 Task: Add an event with the title Second Project Update Meeting, date '2023/11/07', time 7:00 AM to 9:00 AMand add a description:  Regular check-ins and progress reviews will be scheduled to evaluate the employee's progress and provide ongoing feedback. These discussions will allow for adjustments to the action plan if needed and provide encouragement and support to the employee.Select event color  Blueberry . Add location for the event as: 789 The Walk at JBR, Dubai, UAE, logged in from the account softage.6@softage.netand send the event invitation to softage.3@softage.net and softage.4@softage.net. Set a reminder for the event Doesn't repeat
Action: Mouse moved to (71, 88)
Screenshot: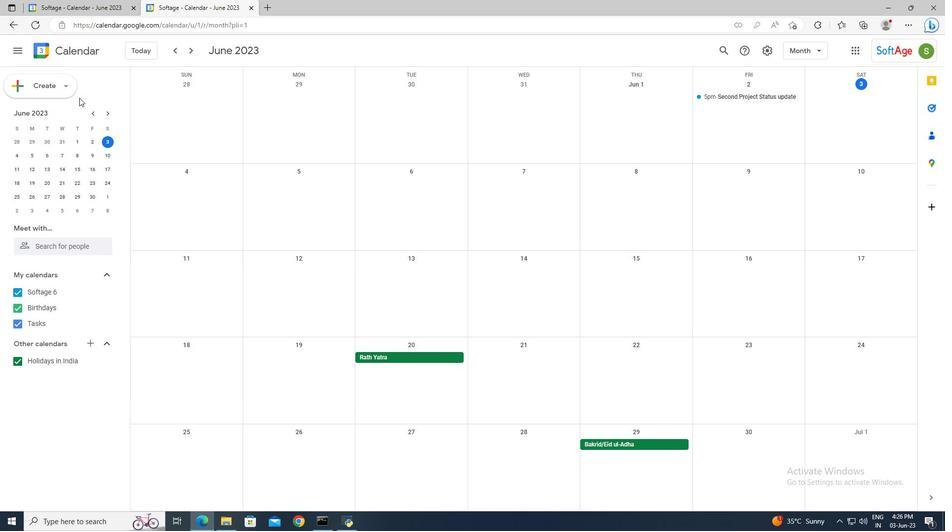 
Action: Mouse pressed left at (71, 88)
Screenshot: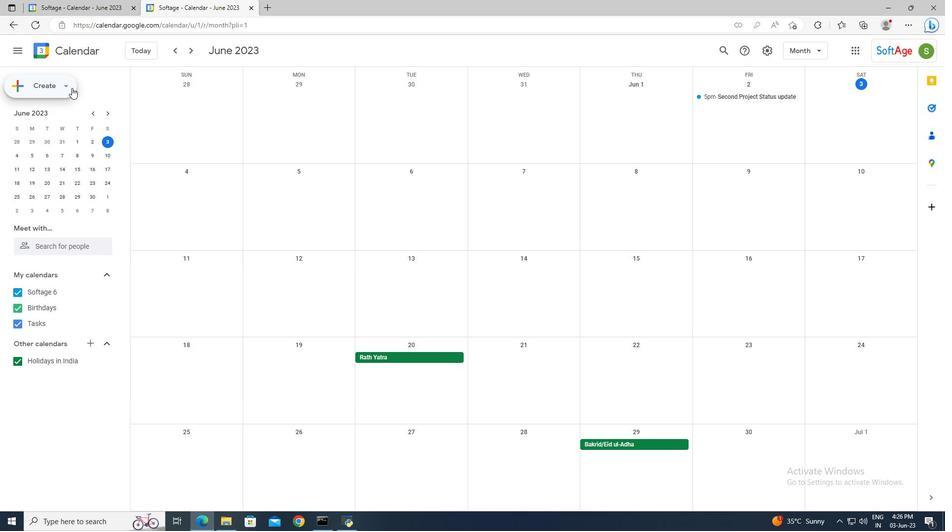 
Action: Mouse moved to (72, 108)
Screenshot: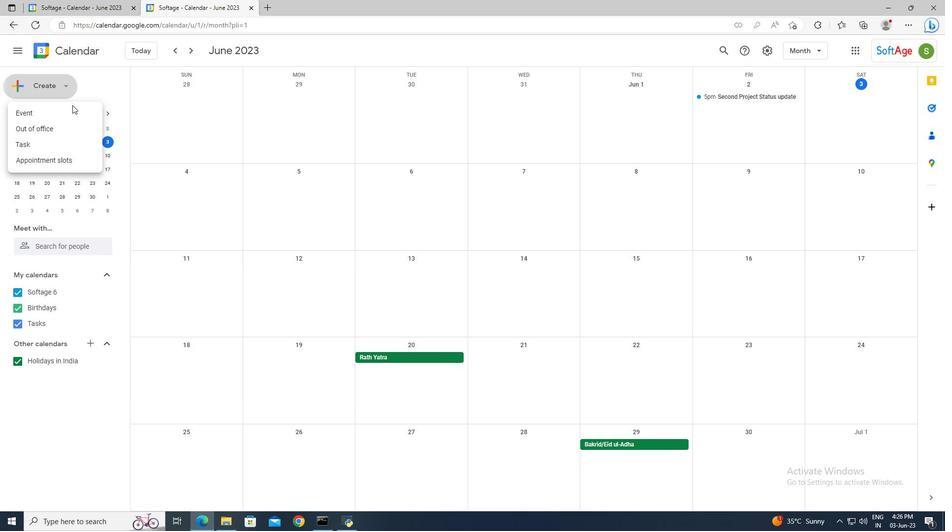 
Action: Mouse pressed left at (72, 108)
Screenshot: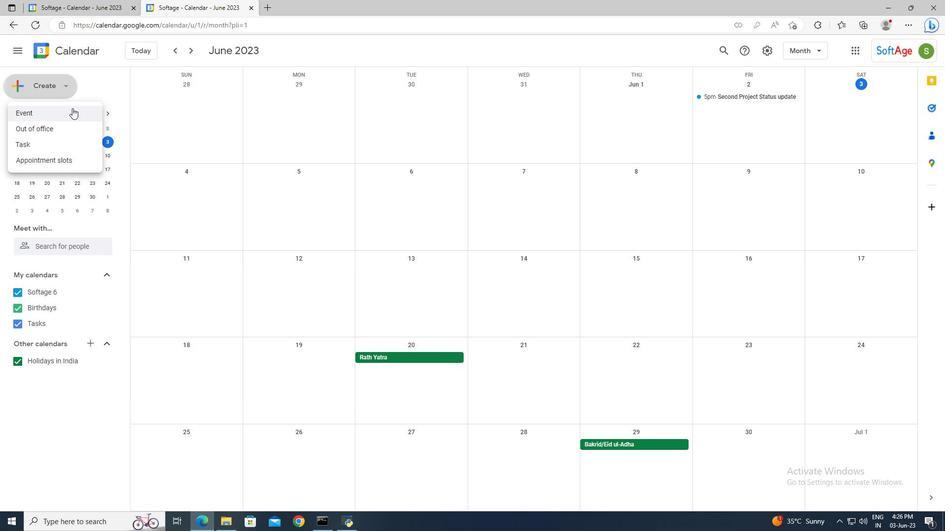 
Action: Mouse moved to (709, 327)
Screenshot: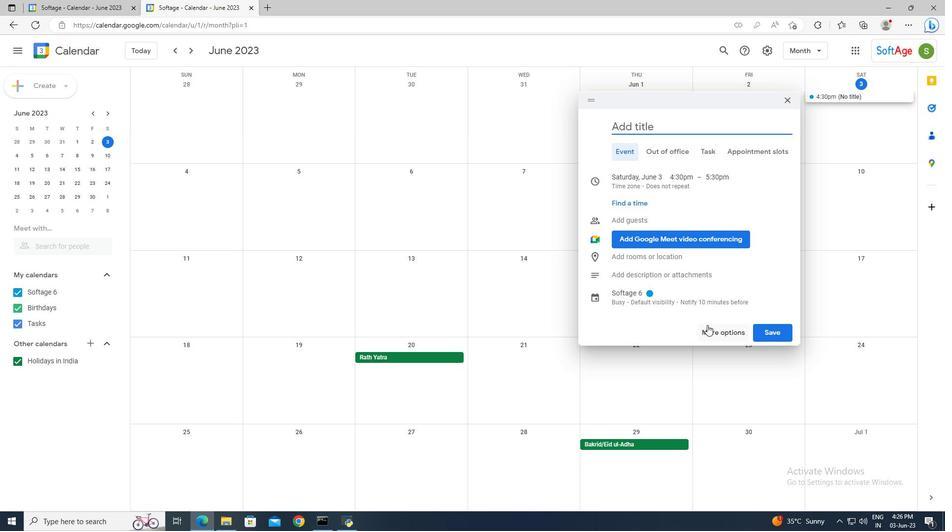 
Action: Mouse pressed left at (709, 327)
Screenshot: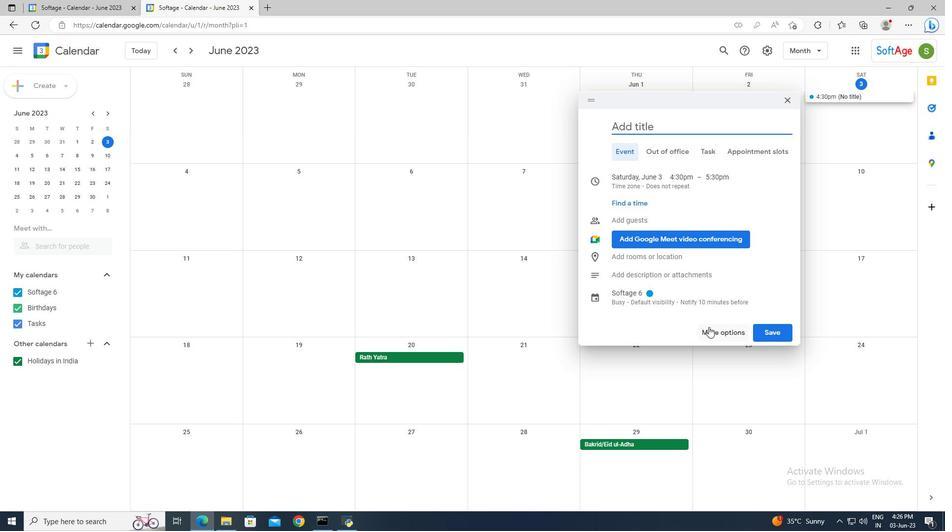 
Action: Mouse moved to (298, 58)
Screenshot: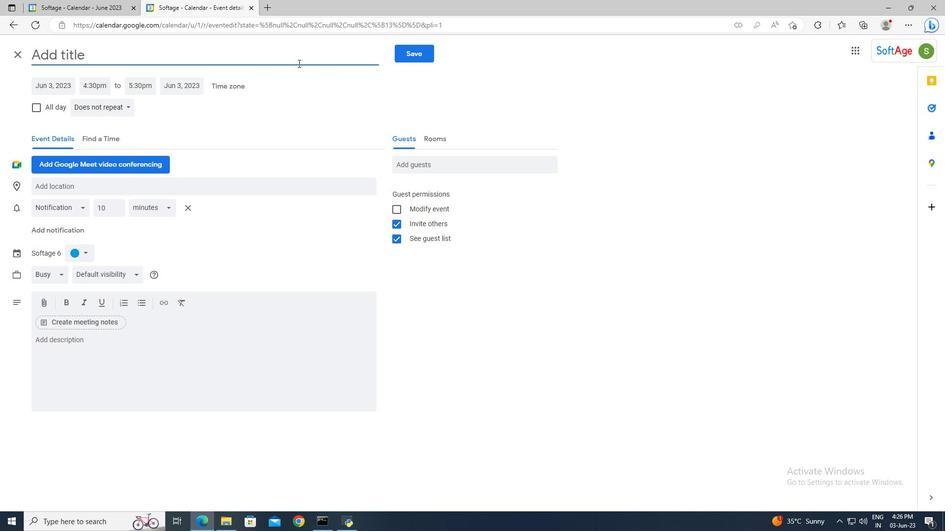 
Action: Mouse pressed left at (298, 58)
Screenshot: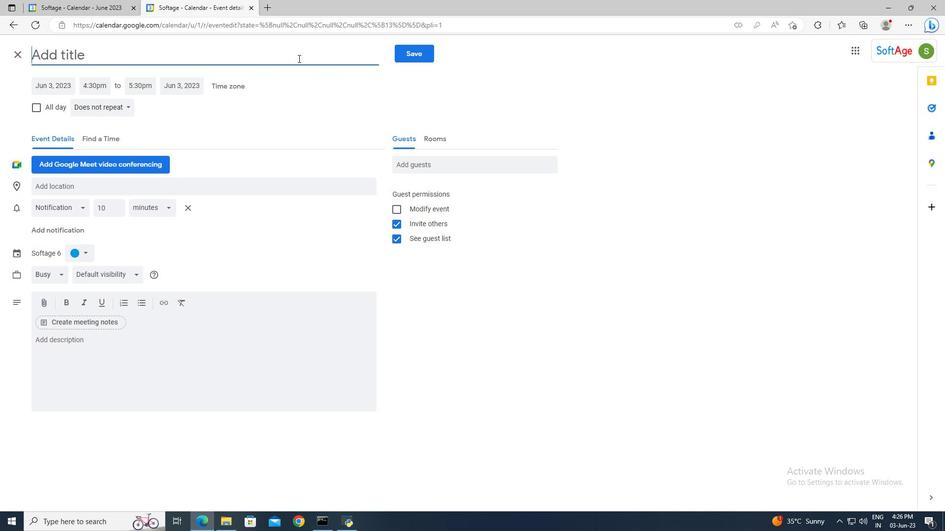 
Action: Key pressed <Key.shift>Second<Key.space><Key.shift>Project<Key.space><Key.shift>Update<Key.space><Key.shift>Meeting
Screenshot: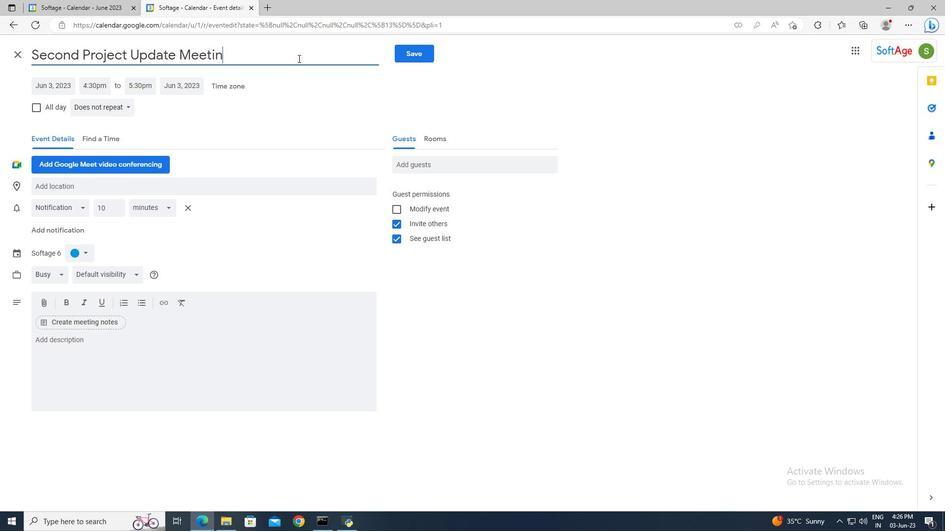 
Action: Mouse moved to (60, 90)
Screenshot: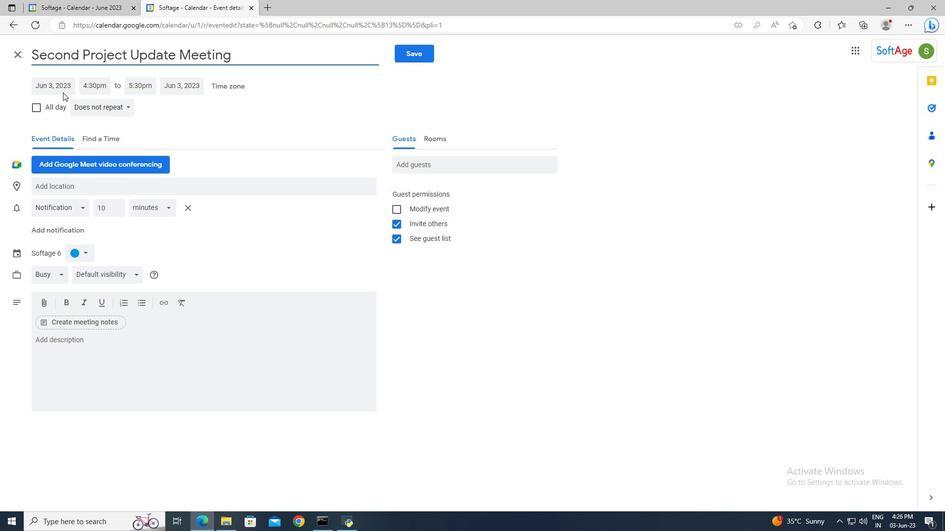 
Action: Mouse pressed left at (60, 90)
Screenshot: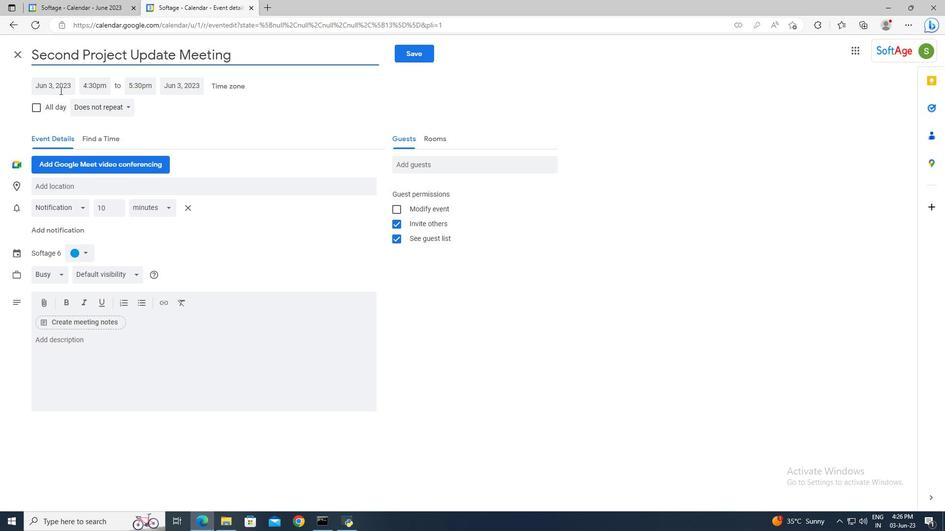 
Action: Mouse moved to (157, 109)
Screenshot: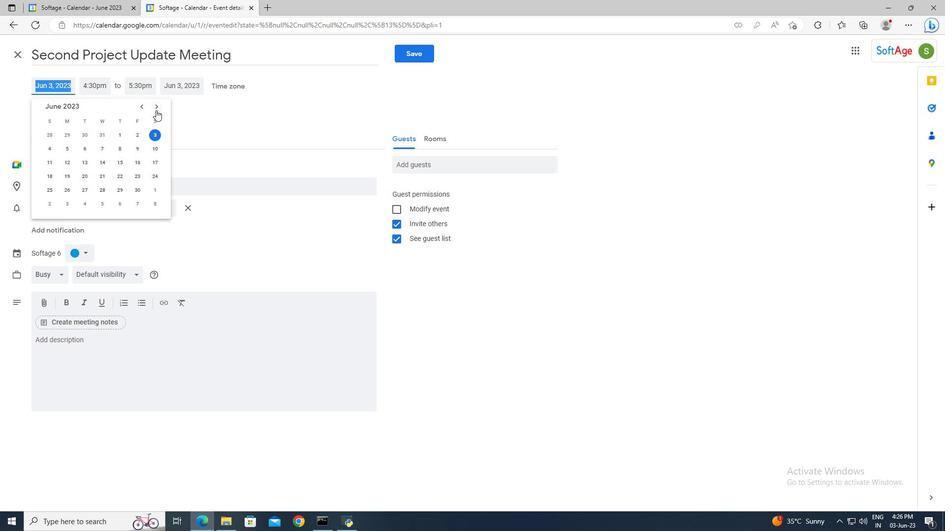 
Action: Mouse pressed left at (157, 109)
Screenshot: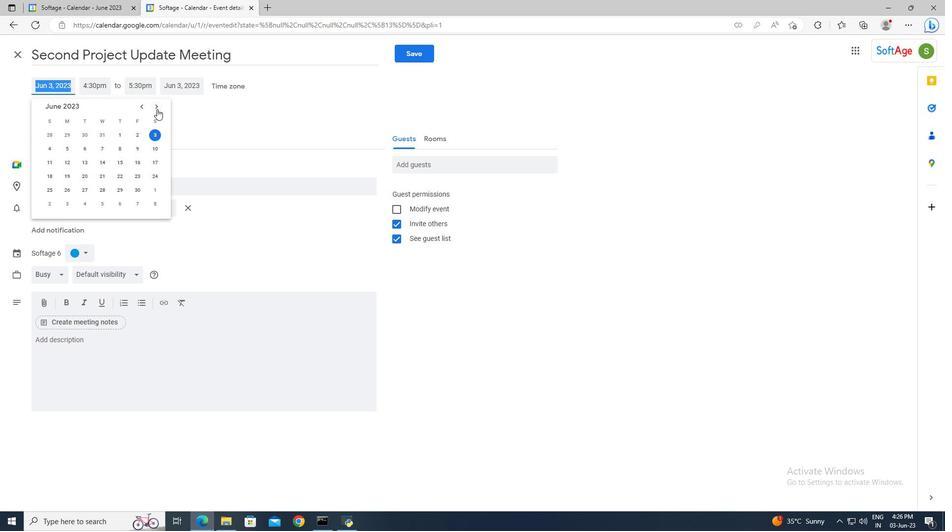 
Action: Mouse pressed left at (157, 109)
Screenshot: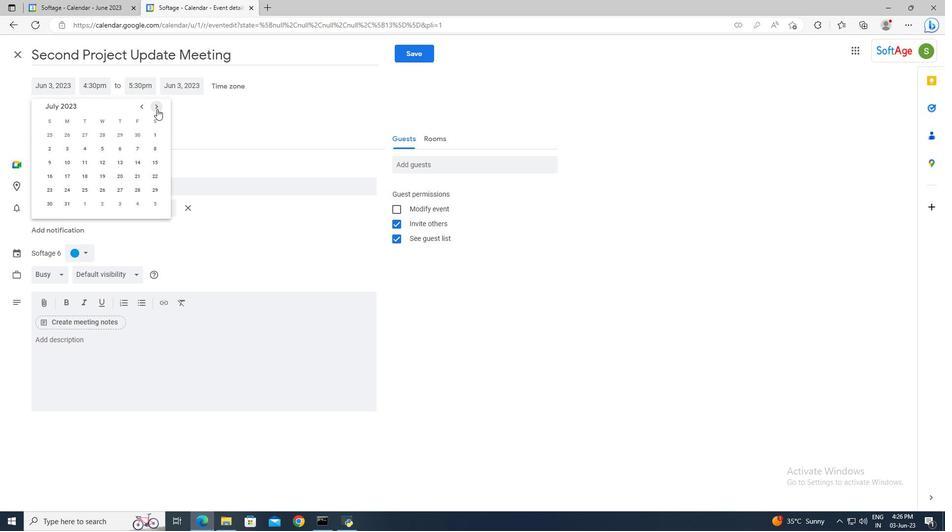 
Action: Mouse pressed left at (157, 109)
Screenshot: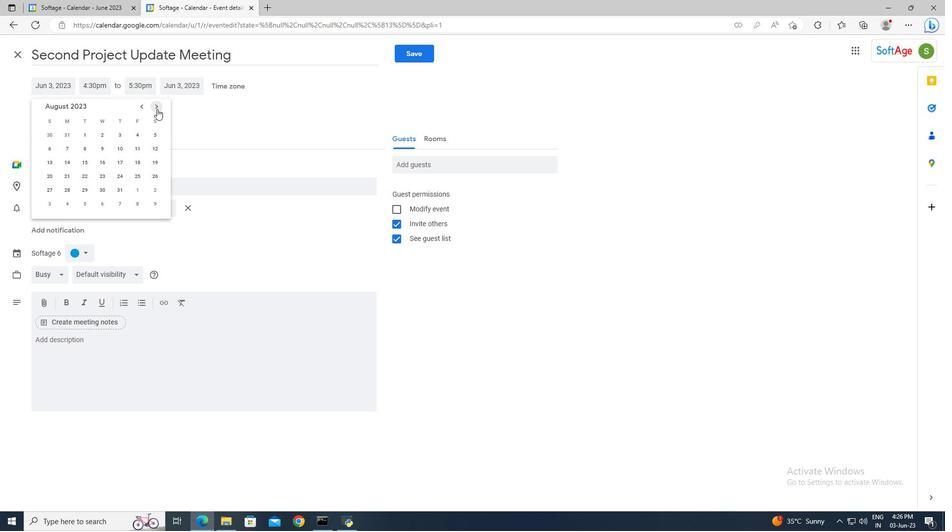 
Action: Mouse pressed left at (157, 109)
Screenshot: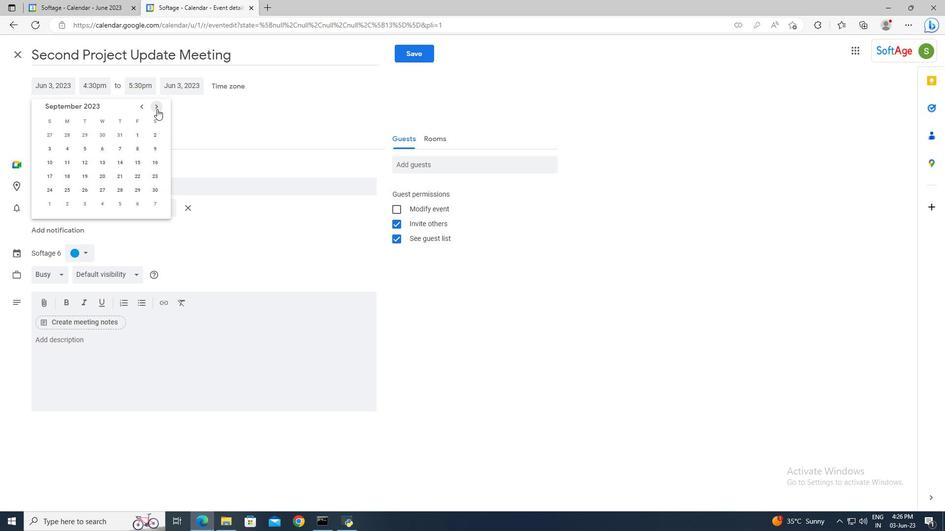 
Action: Mouse pressed left at (157, 109)
Screenshot: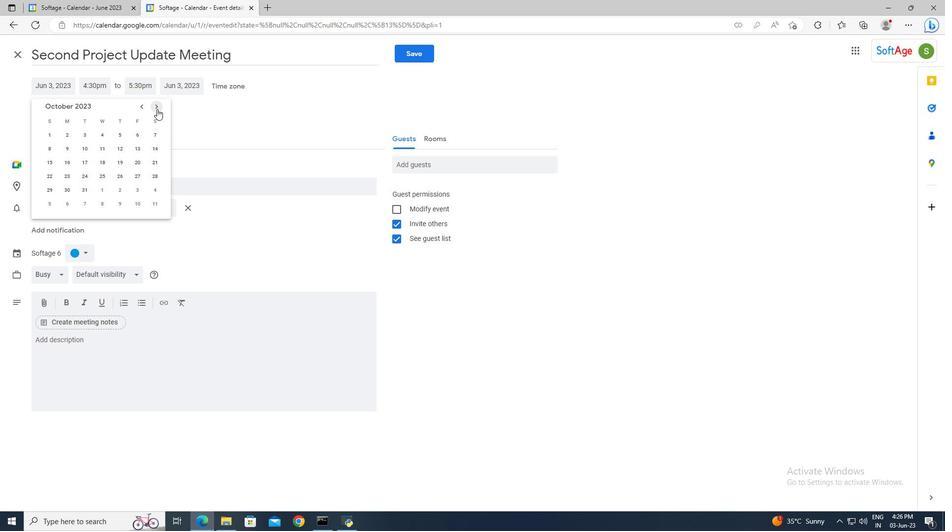 
Action: Mouse moved to (91, 146)
Screenshot: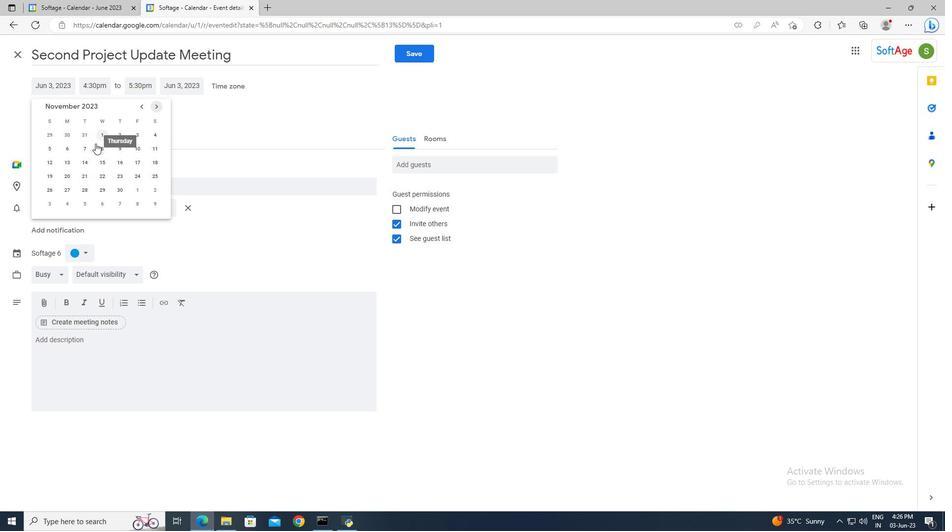
Action: Mouse pressed left at (91, 146)
Screenshot: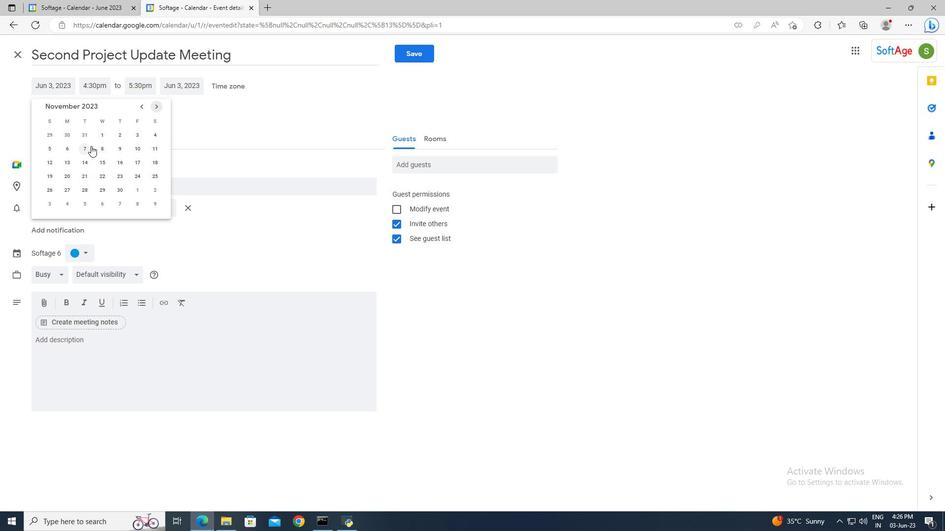 
Action: Mouse moved to (97, 88)
Screenshot: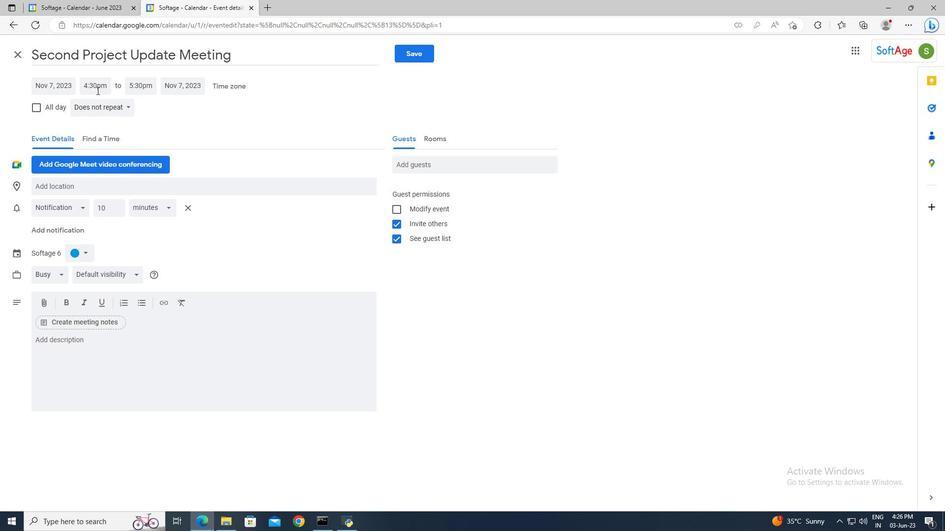 
Action: Mouse pressed left at (97, 88)
Screenshot: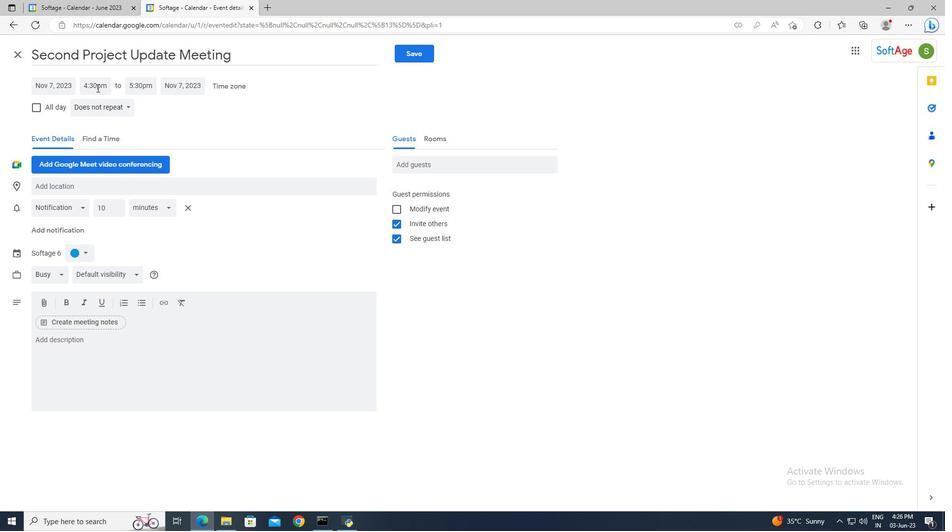 
Action: Mouse moved to (97, 87)
Screenshot: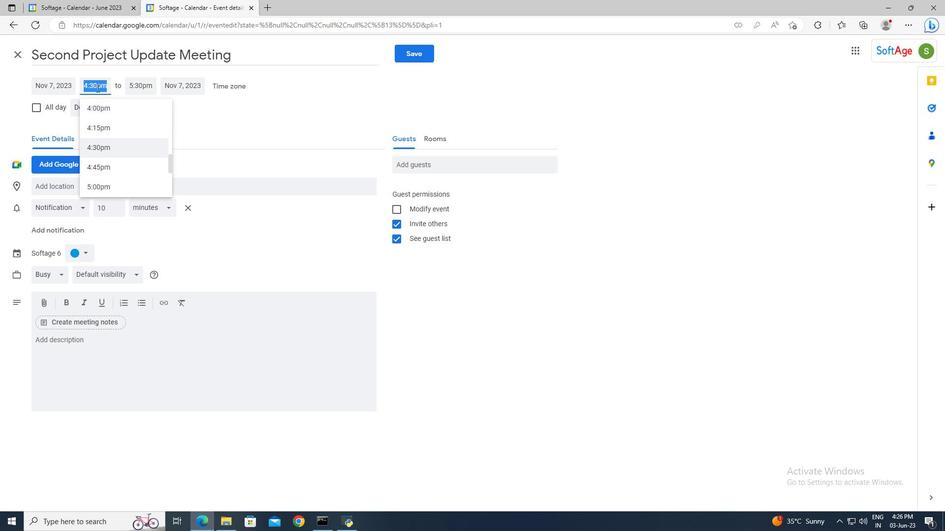 
Action: Key pressed 7<Key.shift_r>:00am<Key.enter><Key.tab>9<Key.shift>:00am<Key.enter>
Screenshot: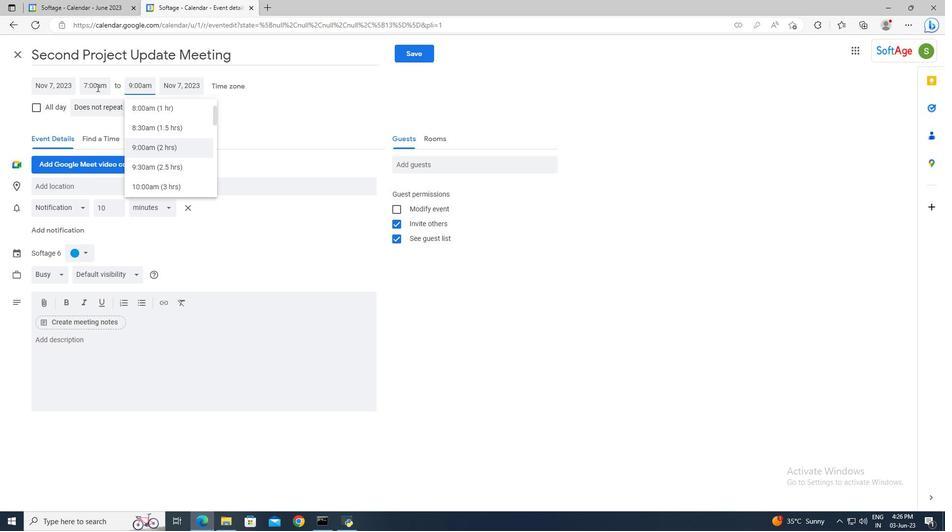 
Action: Mouse moved to (91, 340)
Screenshot: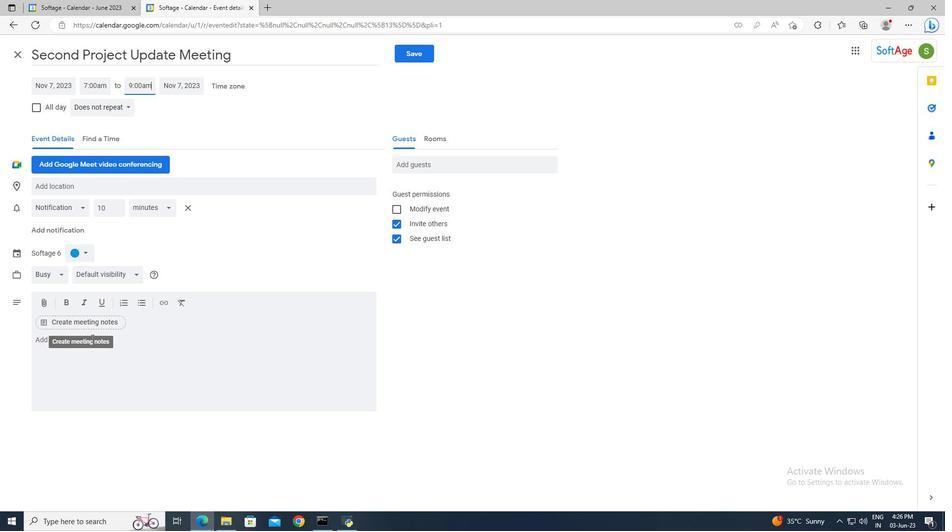 
Action: Mouse pressed left at (91, 340)
Screenshot: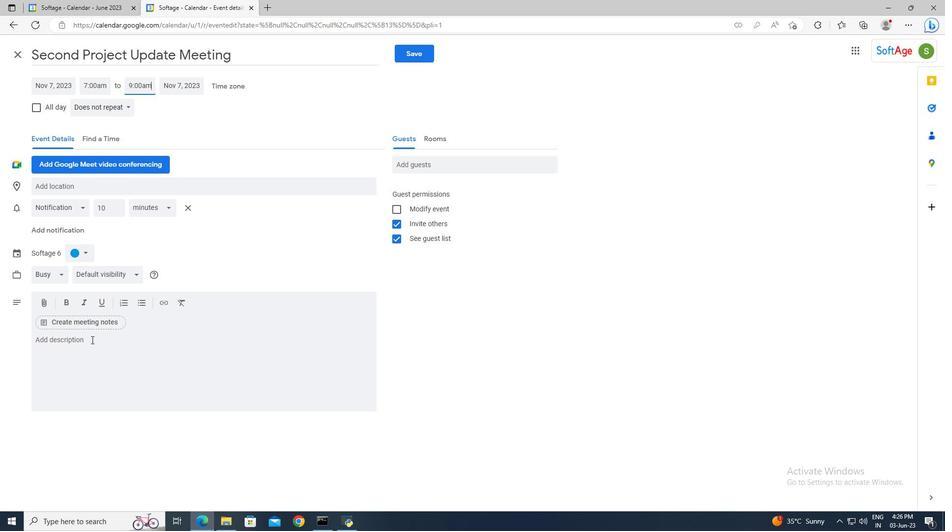 
Action: Key pressed <Key.shift>Regular<Key.space>check-ins<Key.space>and<Key.space>progress<Key.space>reviews<Key.space>will<Key.space>be<Key.space>scheduled<Key.space>to<Key.space>evaluate<Key.space>the<Key.space>employees<Key.backspace>'s<Key.space>progress<Key.space>and<Key.space>provide<Key.space>ongoing<Key.space>feedback.<Key.space><Key.shift>These<Key.space>discussions<Key.space>will<Key.space>allow<Key.space>for<Key.space>adjustments<Key.space>to<Key.space>the<Key.space>action<Key.space>plan<Key.space>if<Key.space>needed<Key.space>and<Key.space>provide<Key.space>encouragement<Key.space>and<Key.space>support<Key.space>to<Key.space>the<Key.space>employee.
Screenshot: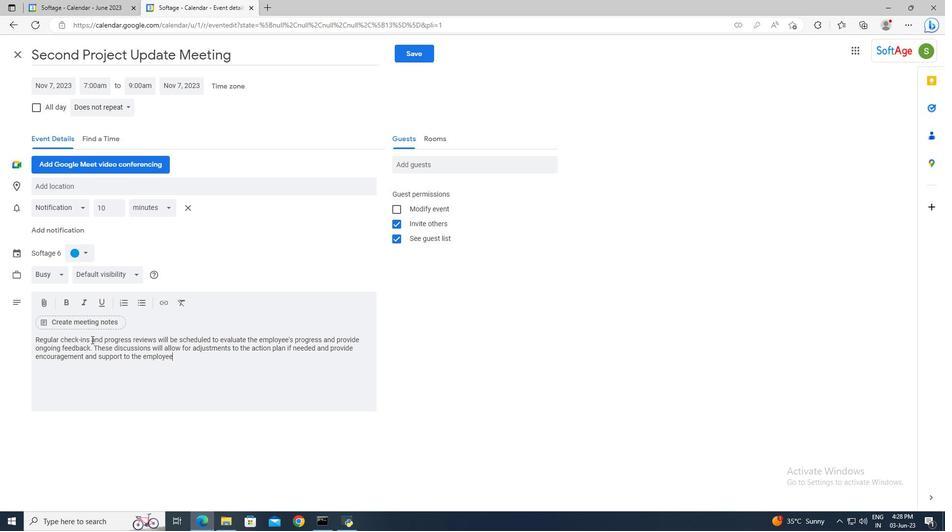 
Action: Mouse moved to (88, 257)
Screenshot: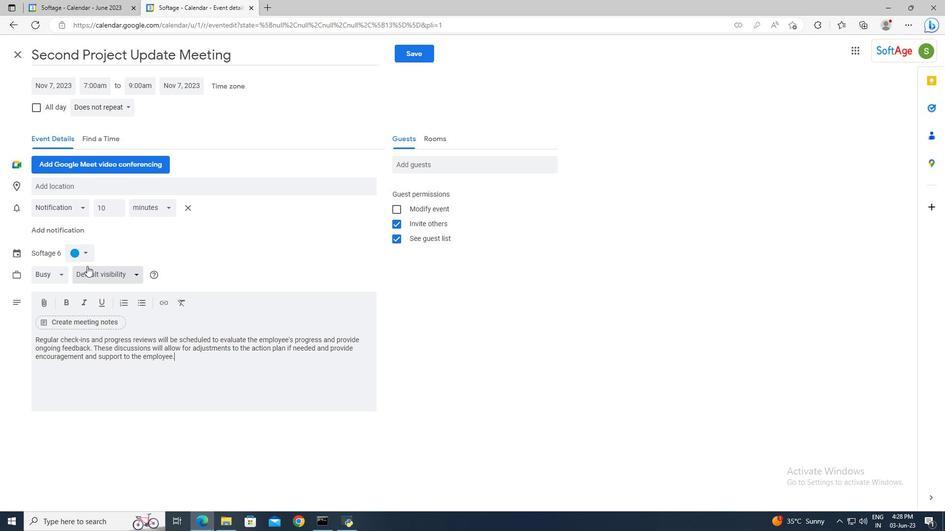 
Action: Mouse pressed left at (88, 257)
Screenshot: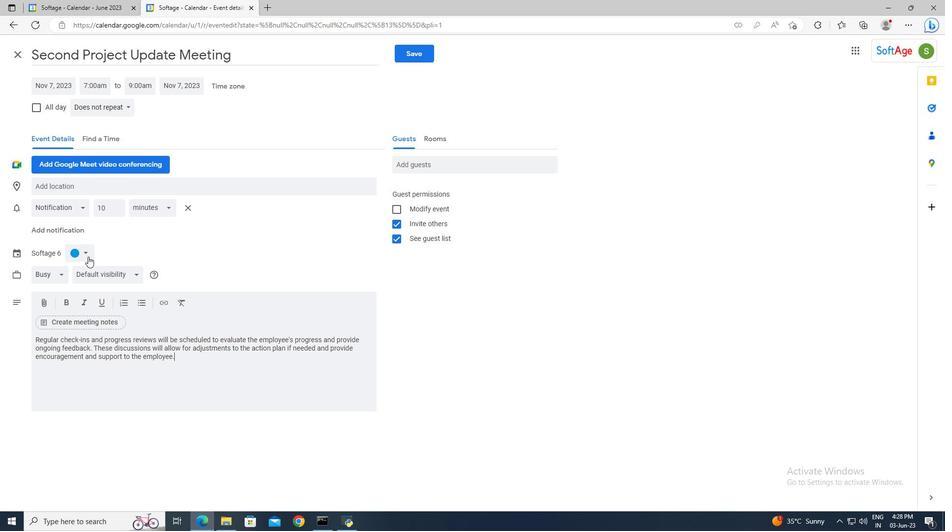 
Action: Mouse moved to (86, 287)
Screenshot: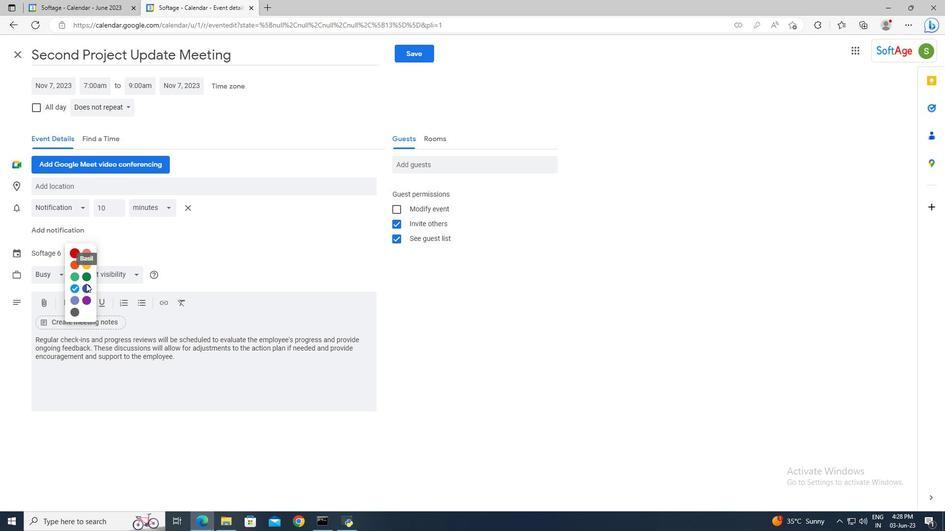 
Action: Mouse pressed left at (86, 287)
Screenshot: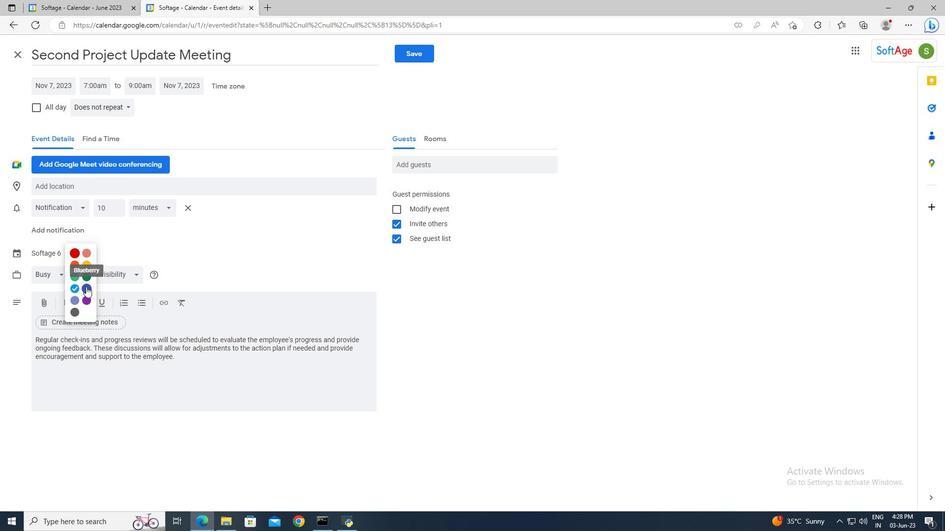 
Action: Mouse moved to (74, 188)
Screenshot: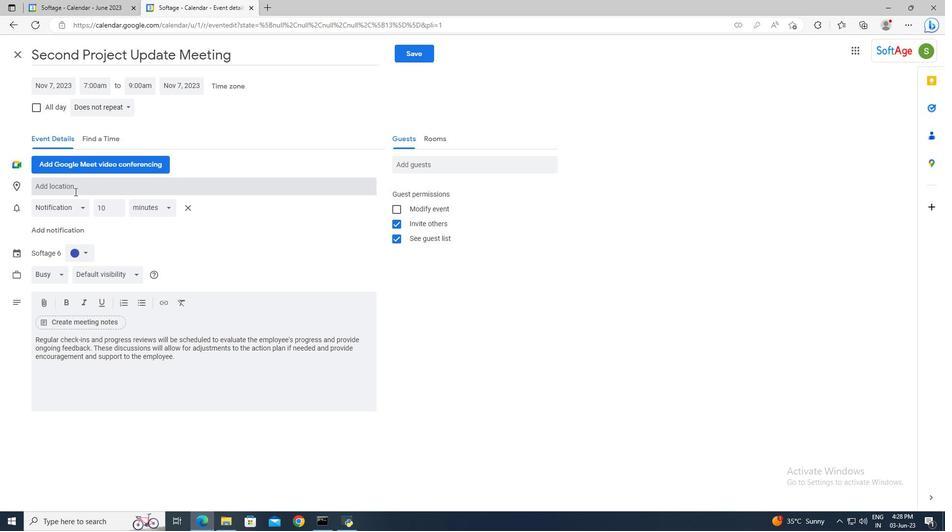
Action: Mouse pressed left at (74, 188)
Screenshot: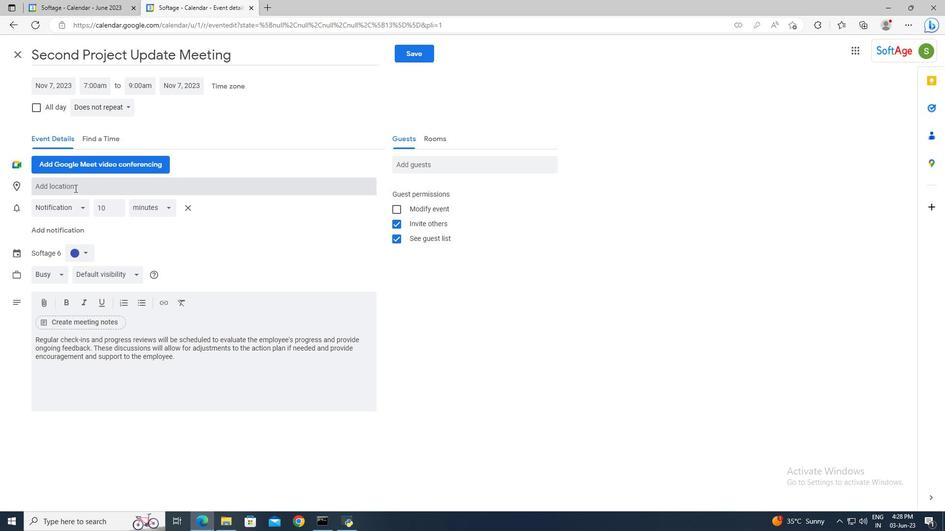 
Action: Mouse moved to (74, 188)
Screenshot: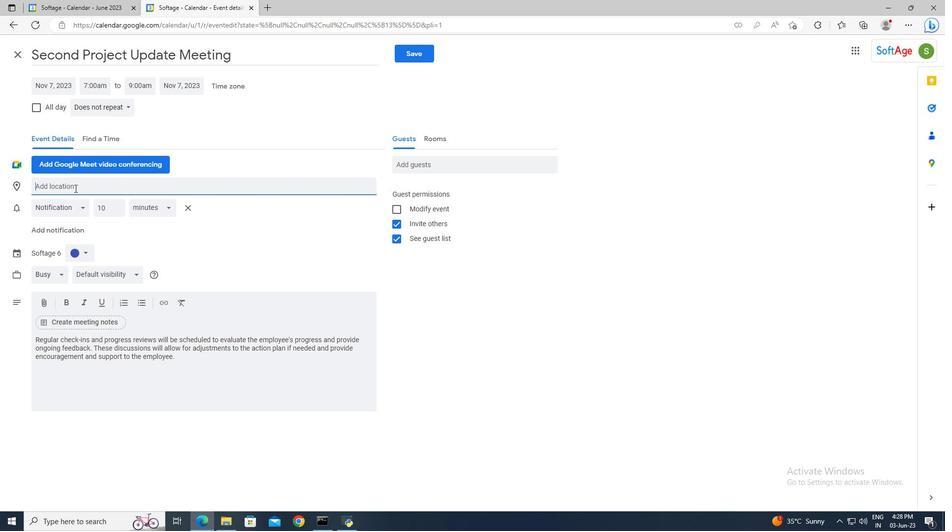 
Action: Key pressed 789<Key.space><Key.shift>The<Key.space><Key.shift>Walk<Key.space>a
Screenshot: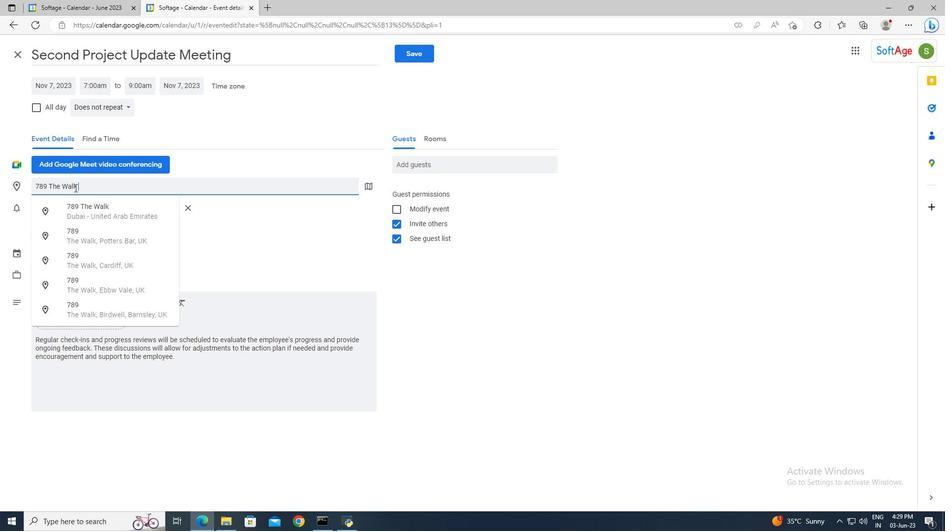 
Action: Mouse moved to (74, 188)
Screenshot: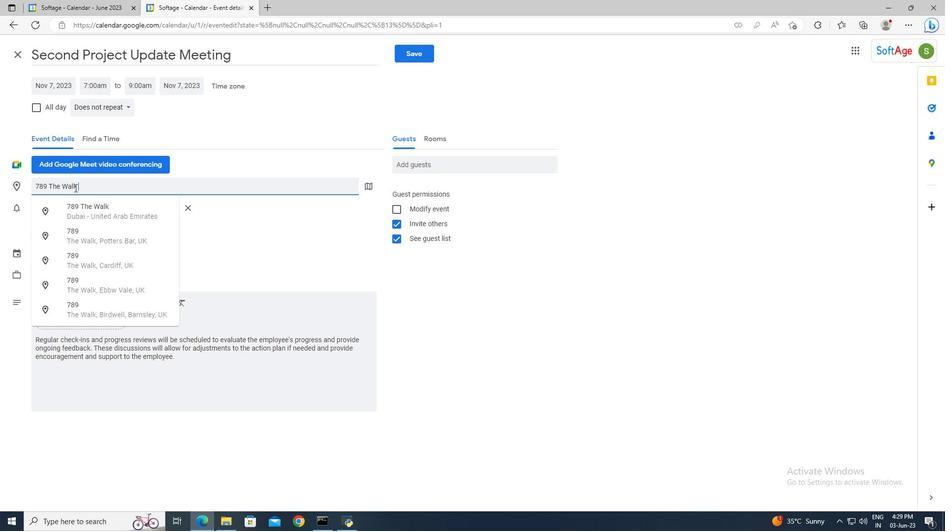 
Action: Key pressed t<Key.space><Key.shift>JBR,<Key.space><Key.shift>Dubai,<Key.space><Key.shift>UAE
Screenshot: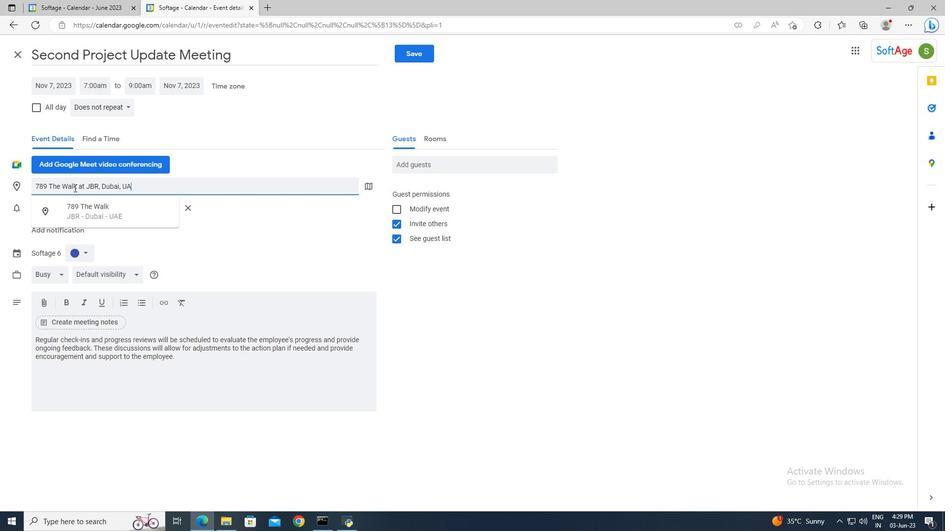 
Action: Mouse moved to (98, 214)
Screenshot: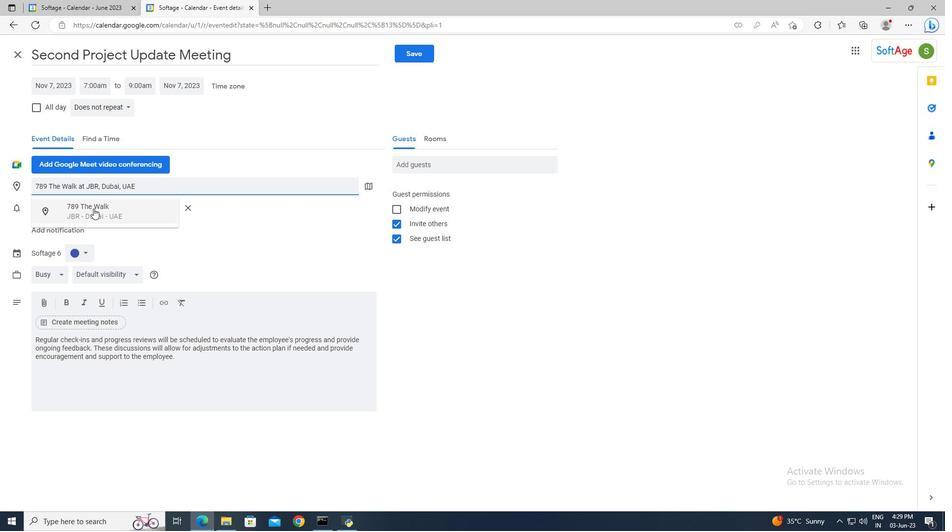 
Action: Mouse pressed left at (98, 214)
Screenshot: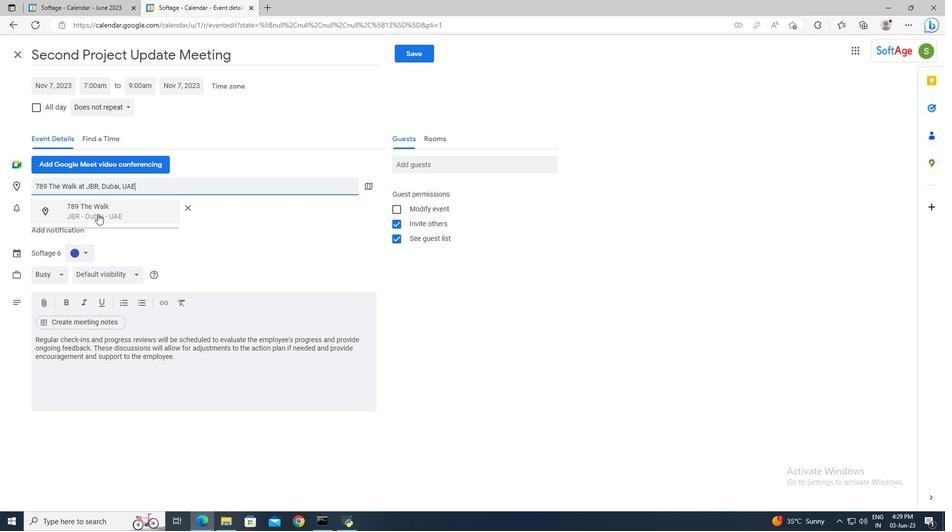 
Action: Mouse moved to (404, 167)
Screenshot: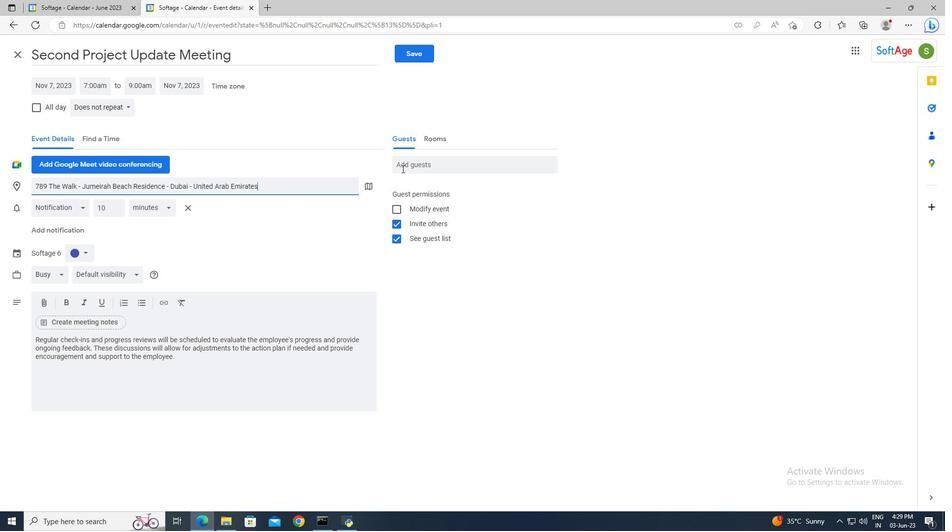 
Action: Mouse pressed left at (404, 167)
Screenshot: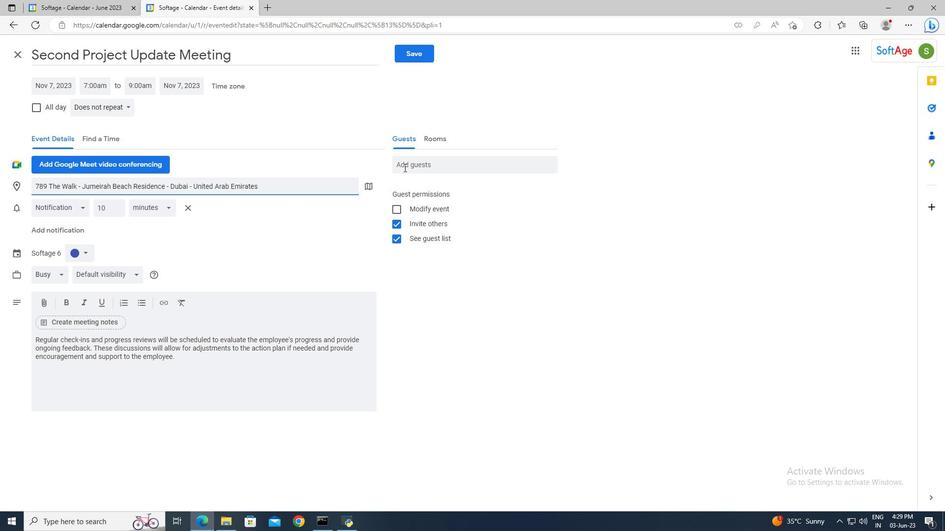 
Action: Mouse moved to (401, 168)
Screenshot: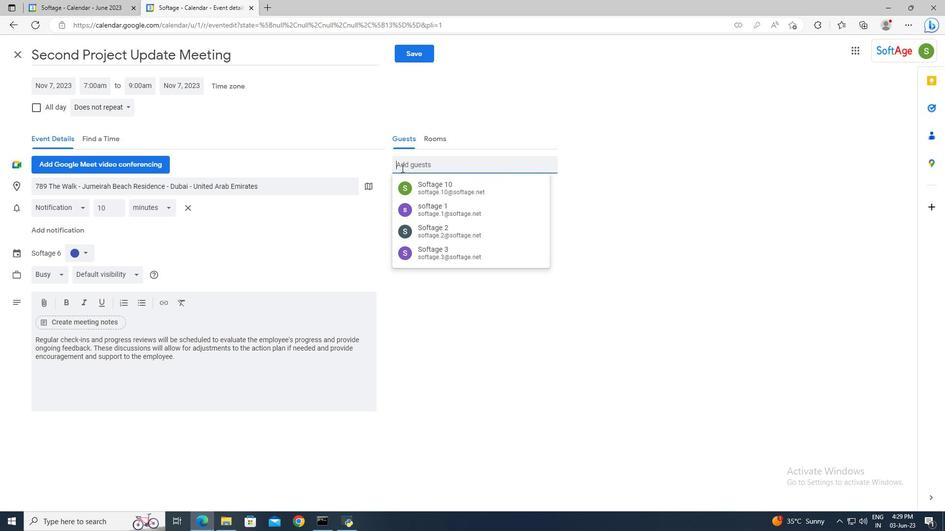 
Action: Key pressed so
Screenshot: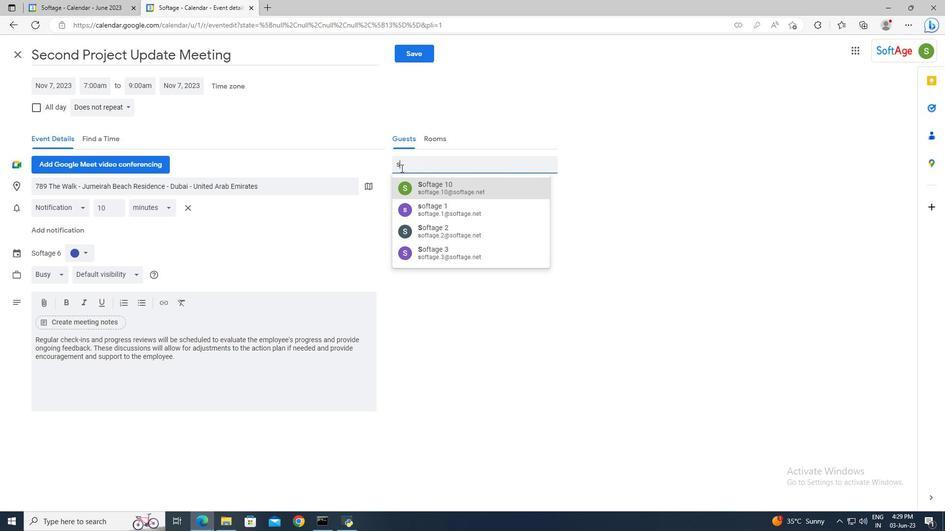 
Action: Mouse moved to (401, 168)
Screenshot: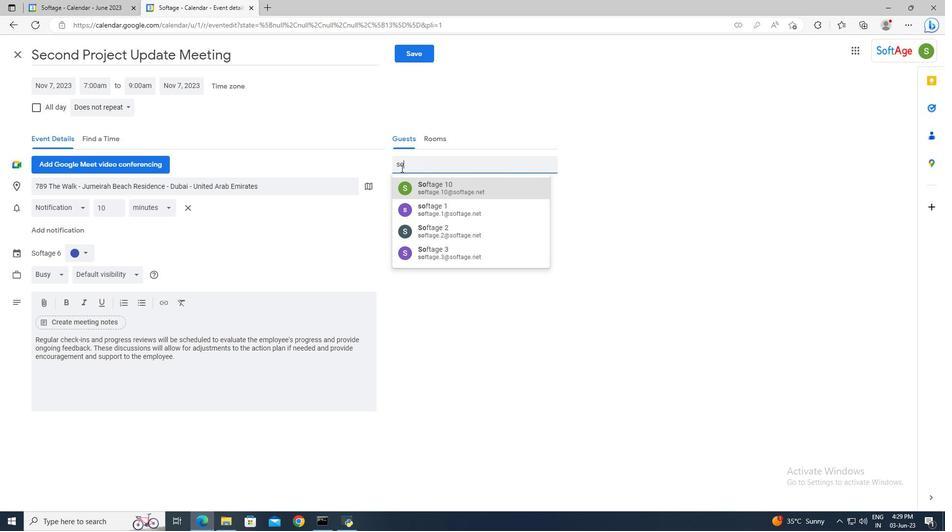 
Action: Key pressed fta
Screenshot: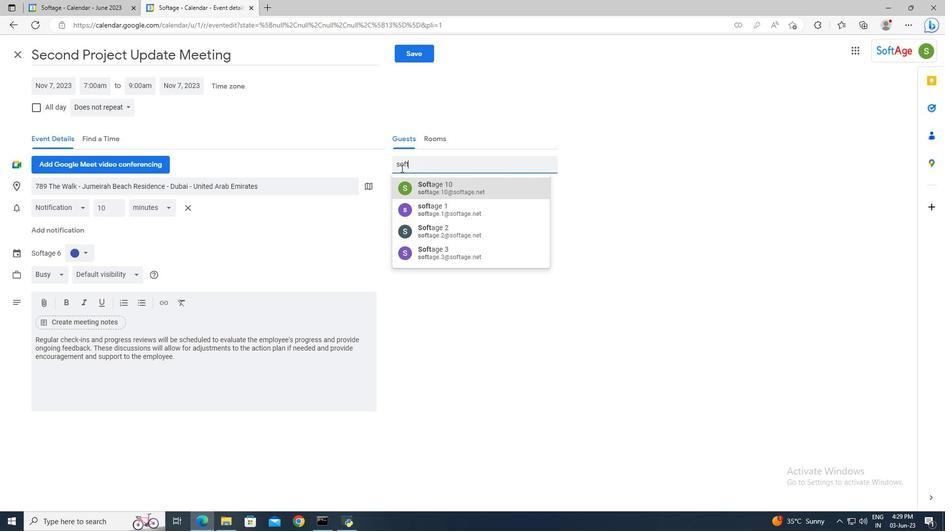 
Action: Mouse moved to (400, 168)
Screenshot: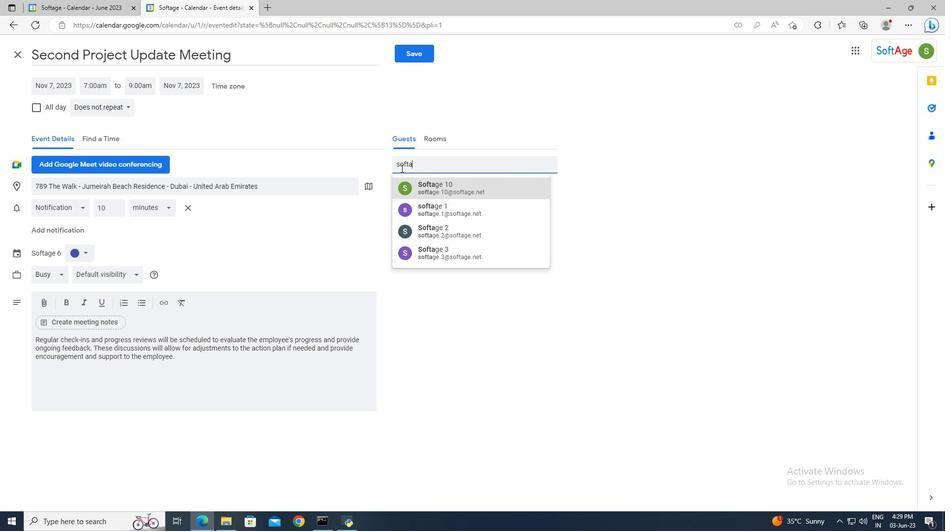 
Action: Key pressed ge
Screenshot: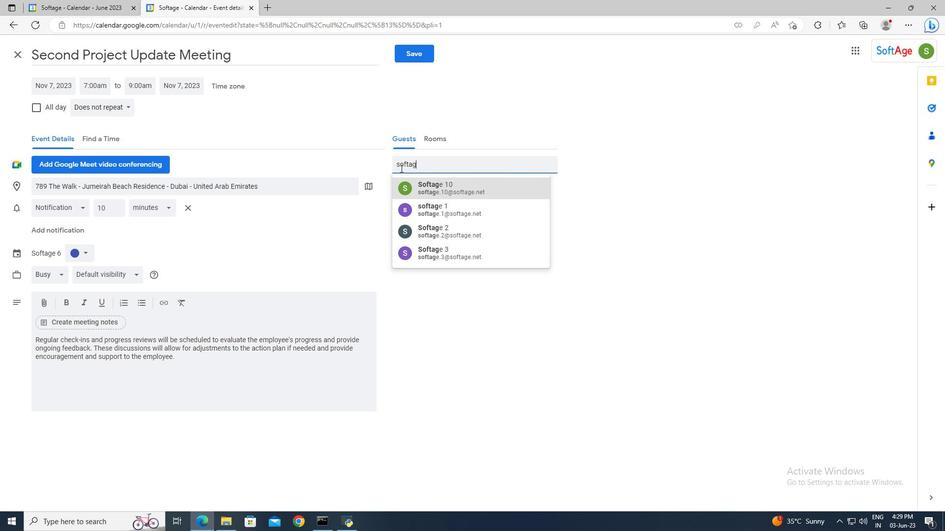 
Action: Mouse moved to (400, 168)
Screenshot: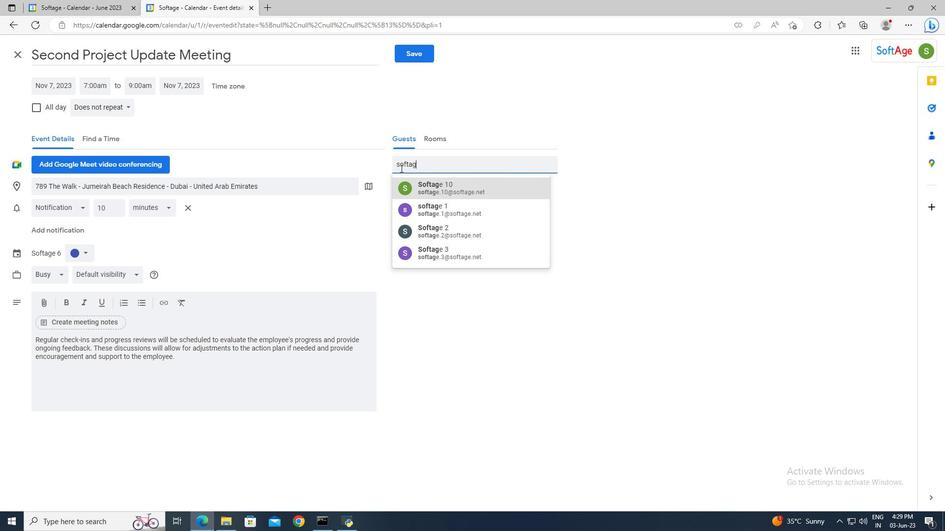 
Action: Key pressed .3
Screenshot: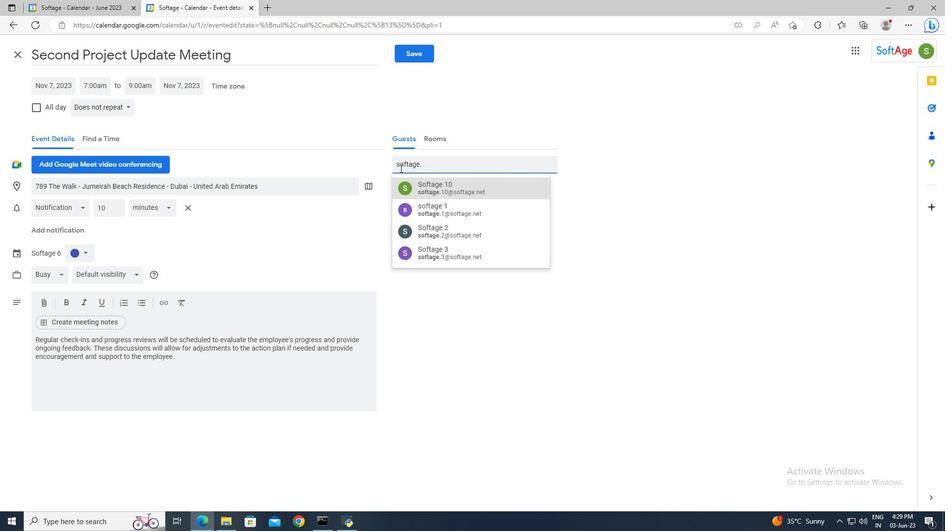 
Action: Mouse moved to (400, 168)
Screenshot: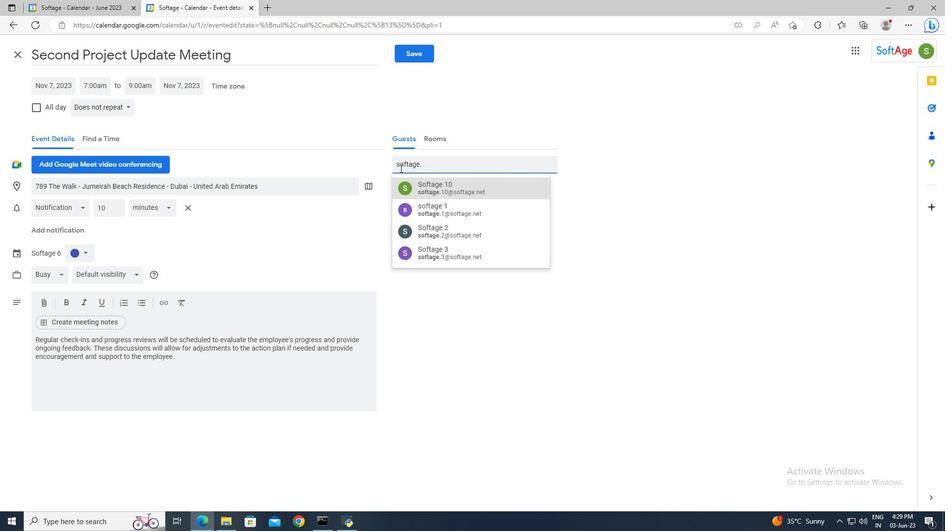 
Action: Key pressed <Key.shift>@softage.net<Key.enter>softage.4<Key.shift><Key.shift>@softage.net<Key.enter>
Screenshot: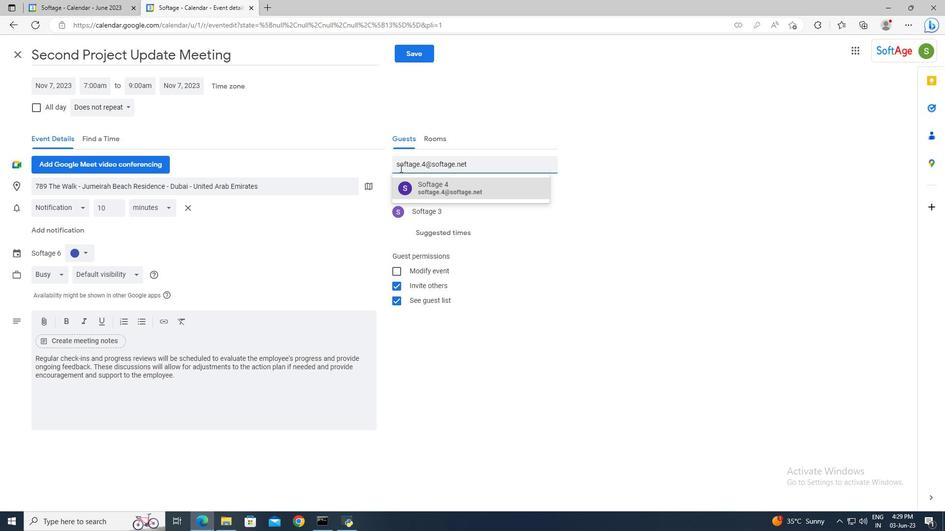 
Action: Mouse moved to (126, 109)
Screenshot: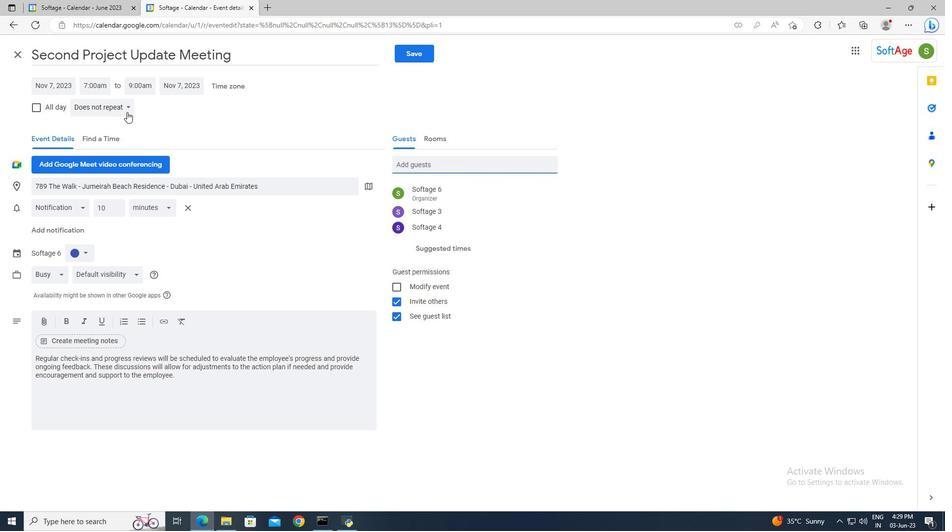 
Action: Mouse pressed left at (126, 109)
Screenshot: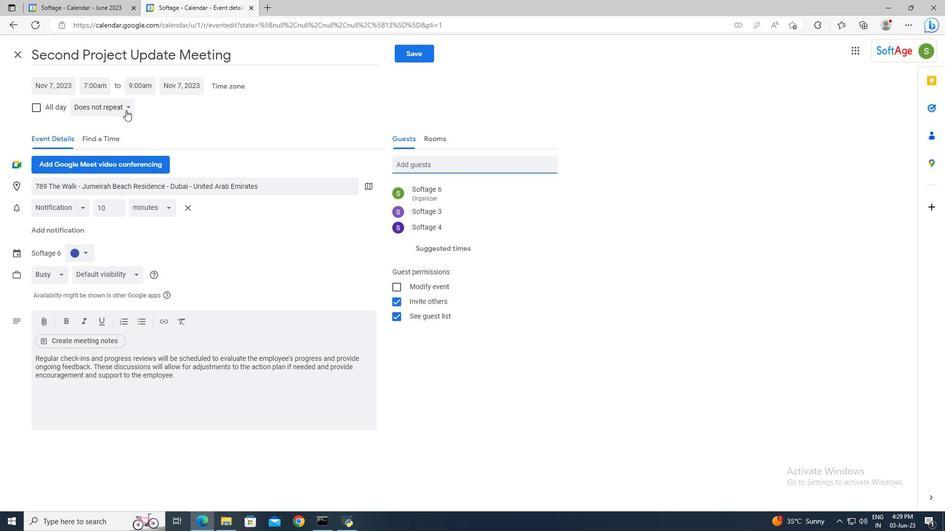 
Action: Mouse moved to (123, 111)
Screenshot: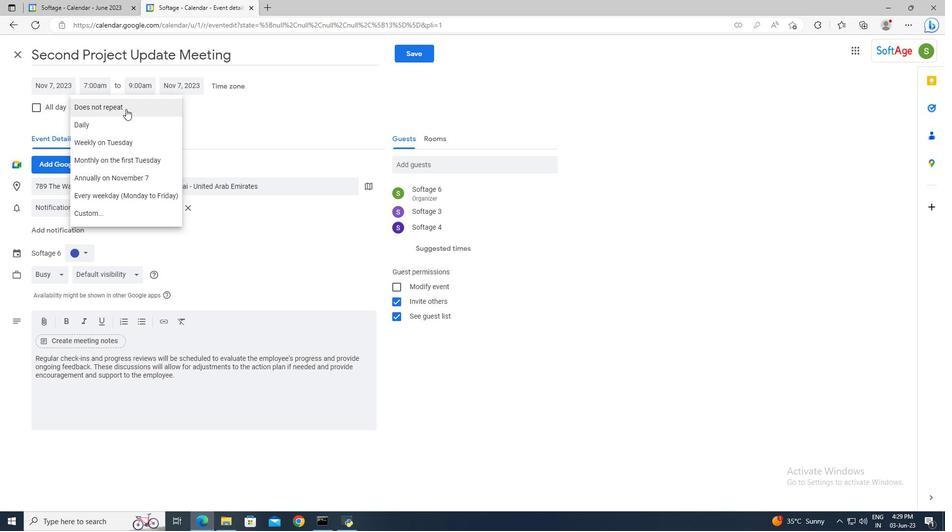 
Action: Mouse pressed left at (123, 111)
Screenshot: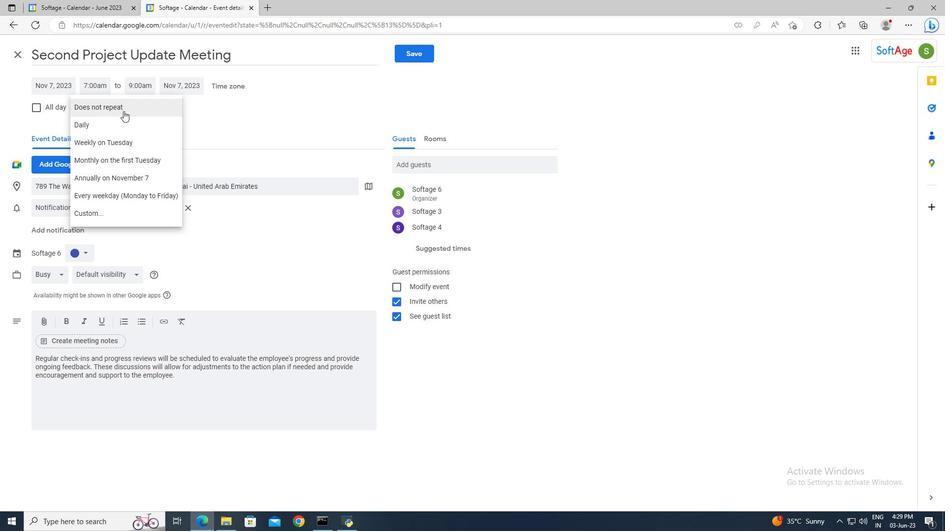 
Action: Mouse moved to (403, 57)
Screenshot: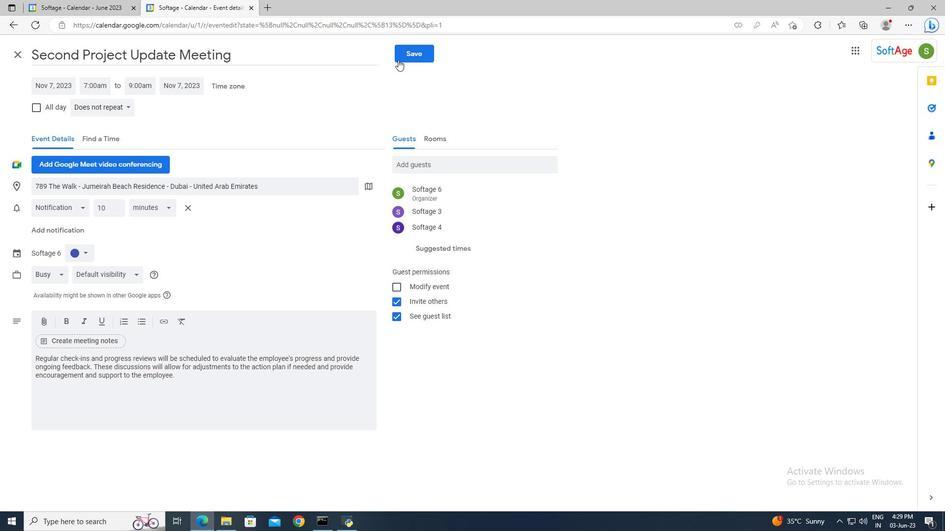 
Action: Mouse pressed left at (403, 57)
Screenshot: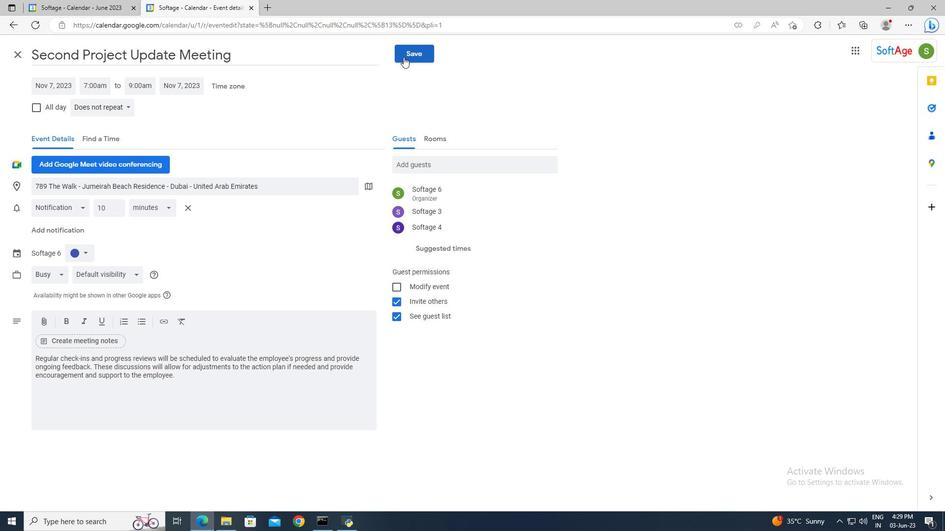 
Action: Mouse moved to (570, 297)
Screenshot: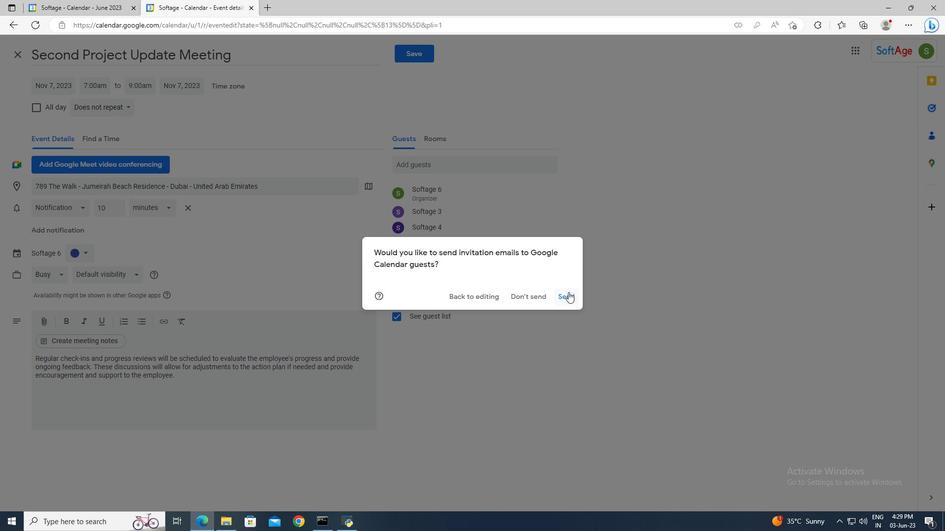 
Action: Mouse pressed left at (570, 297)
Screenshot: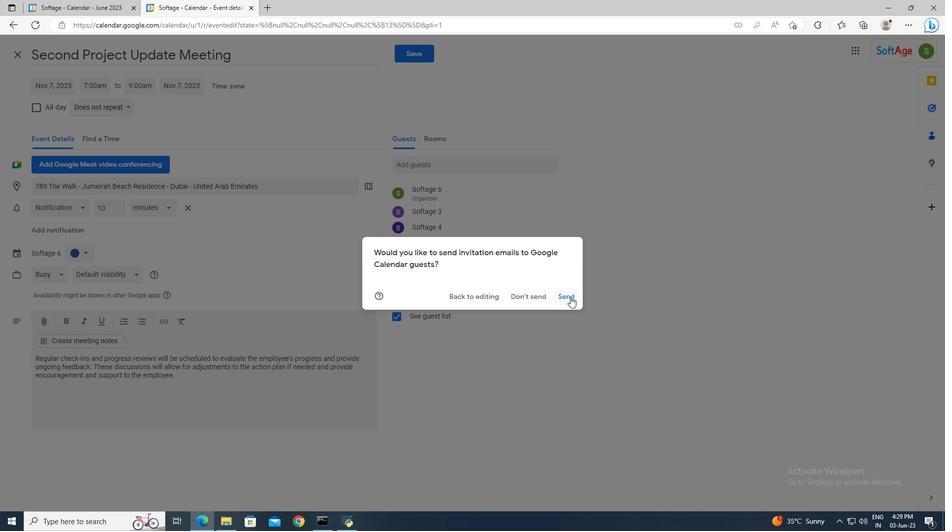
